 Task: Add the product "Miller LIte American Pilsner Can (24 ox x 3 ct)" to cart from the store "Happy's Liquor & Market".
Action: Mouse moved to (57, 105)
Screenshot: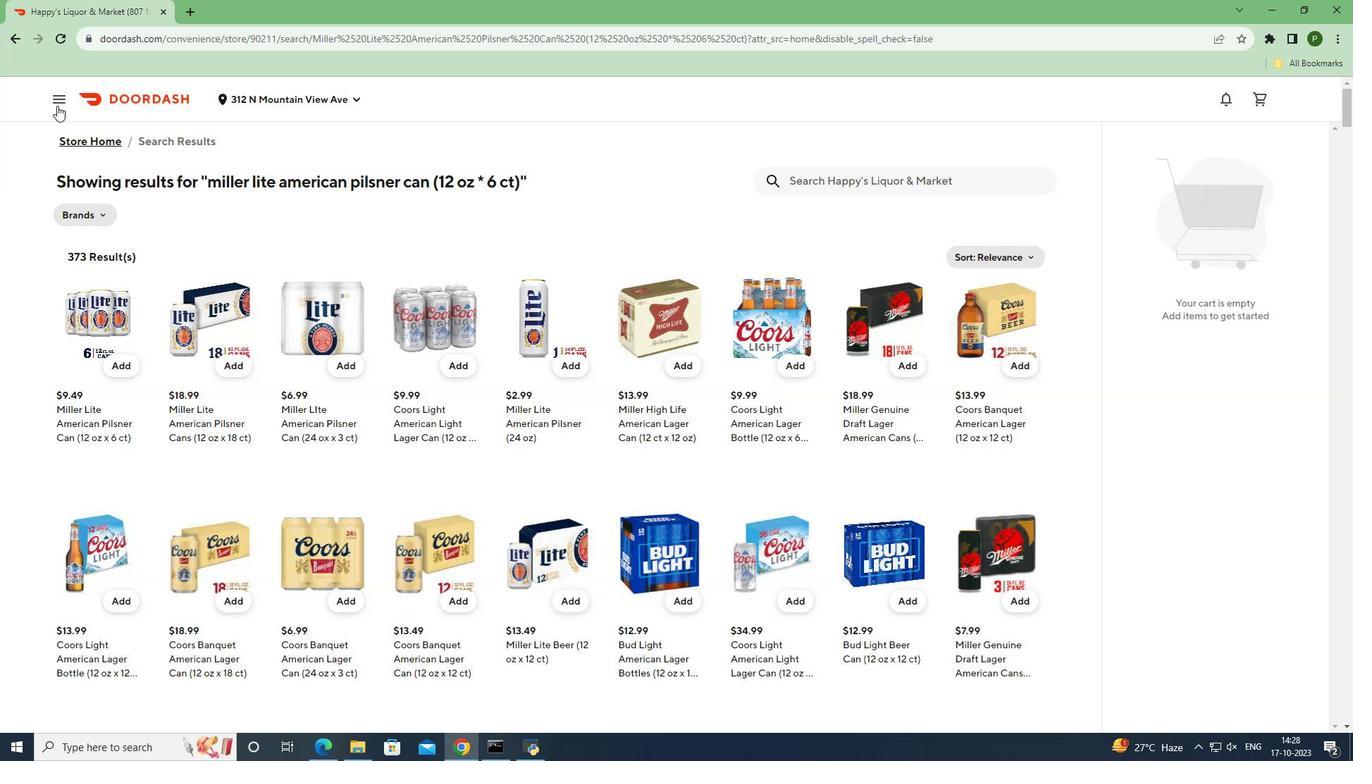 
Action: Mouse pressed left at (57, 105)
Screenshot: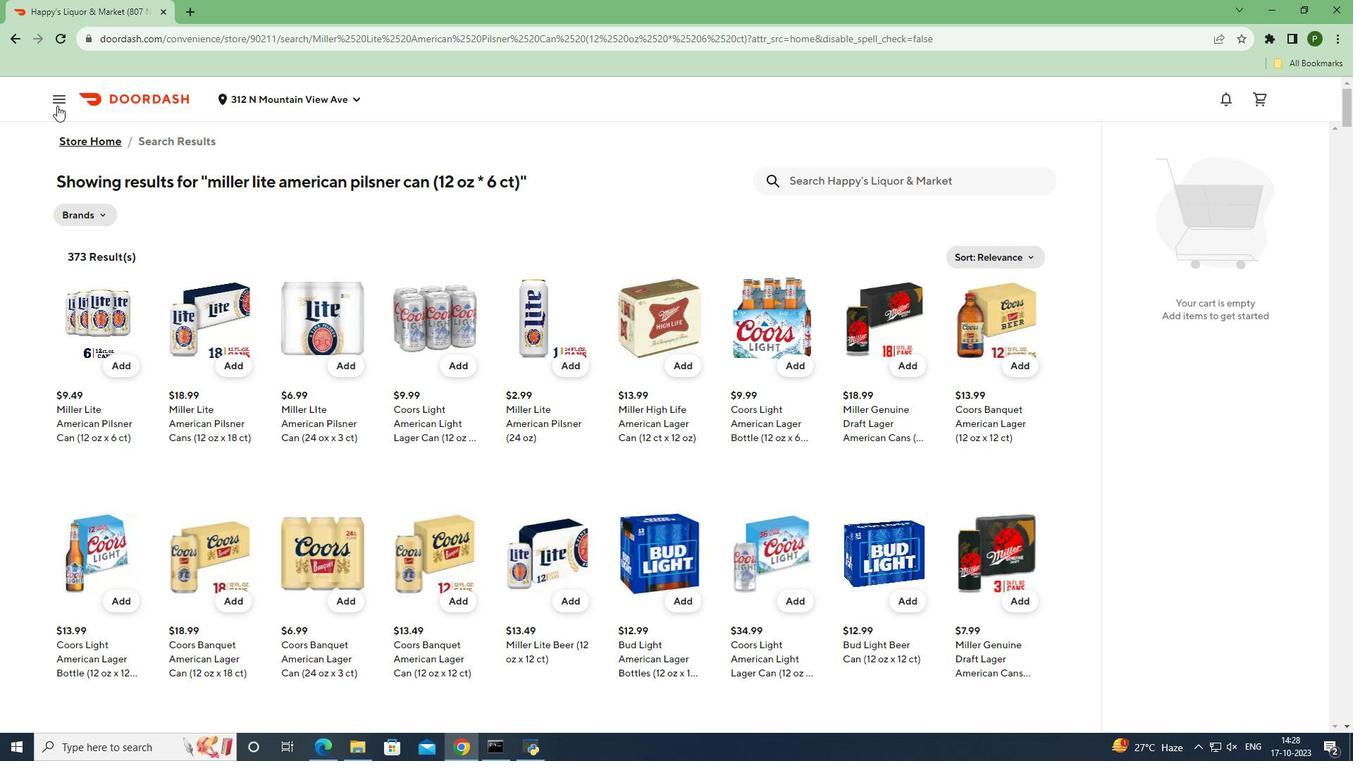
Action: Mouse moved to (57, 203)
Screenshot: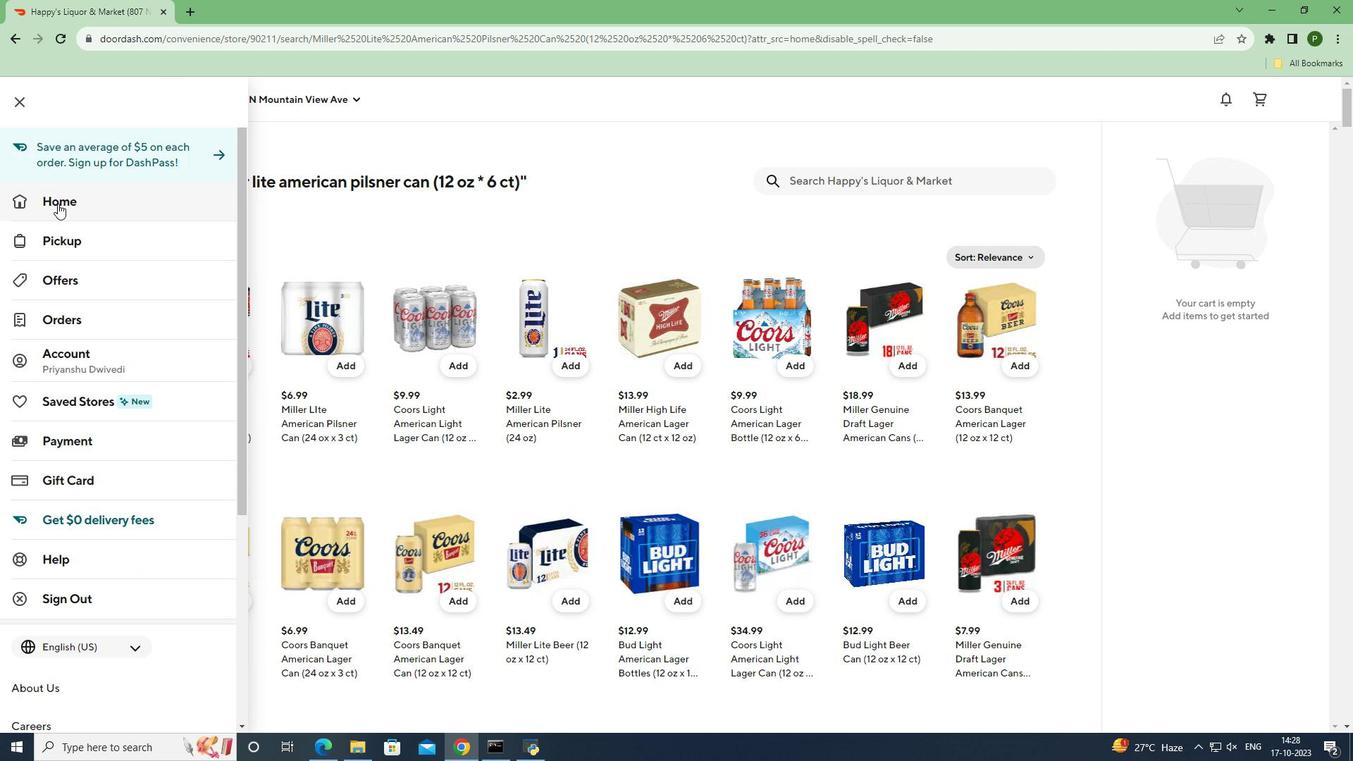 
Action: Mouse pressed left at (57, 203)
Screenshot: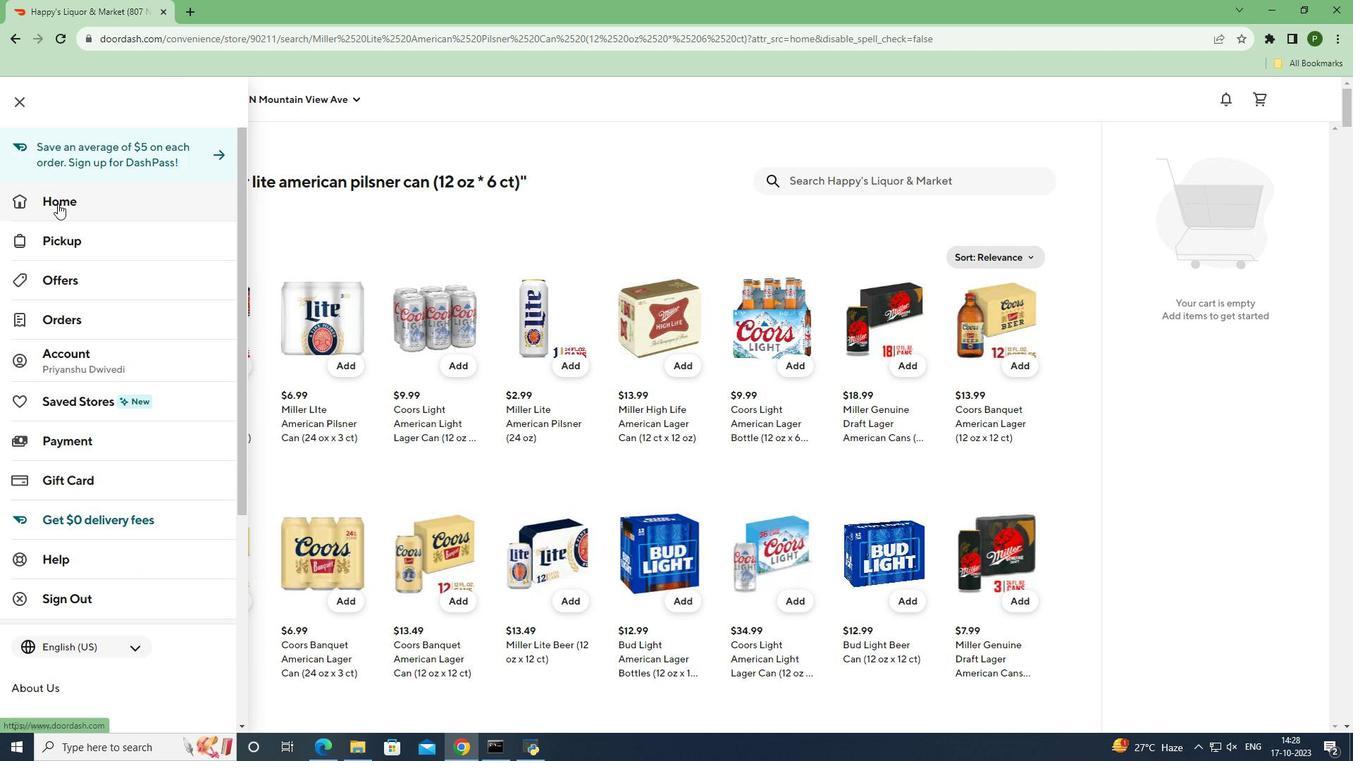 
Action: Mouse moved to (536, 152)
Screenshot: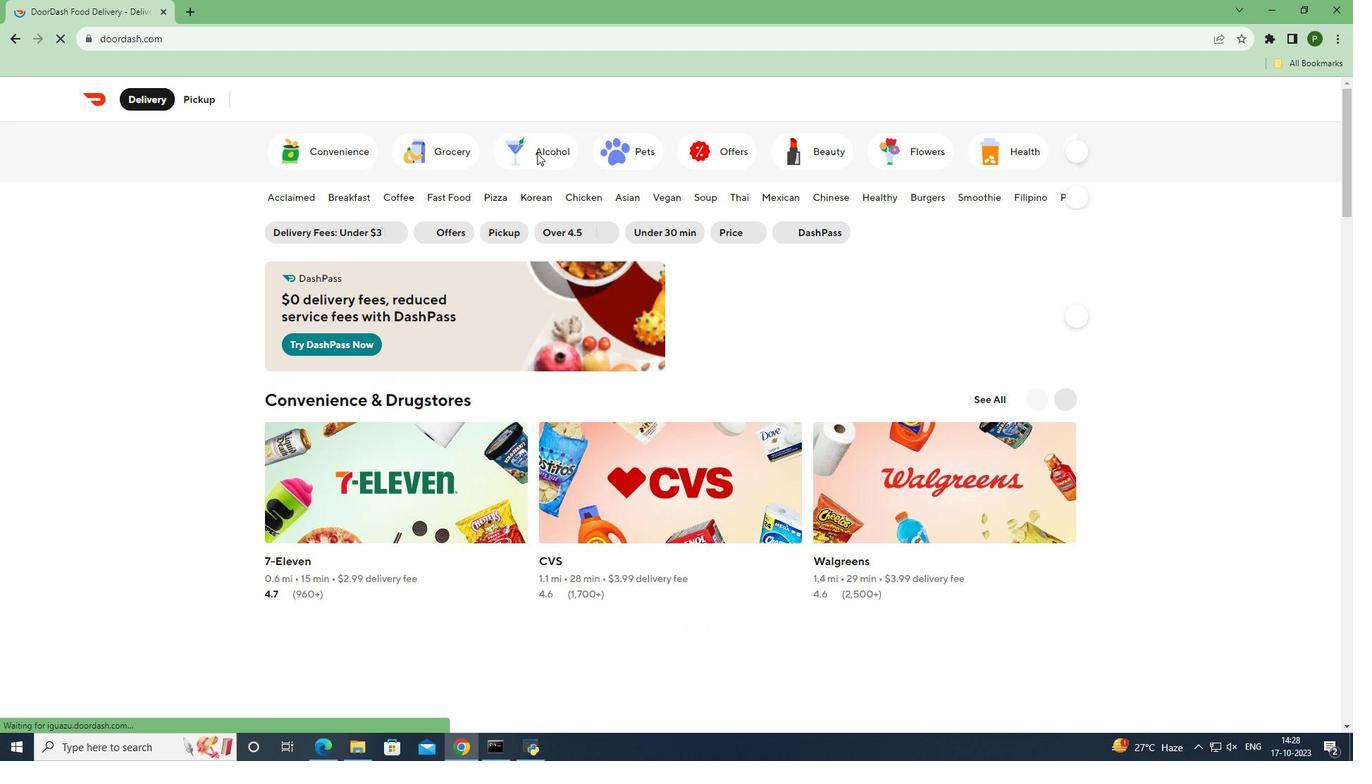 
Action: Mouse pressed left at (536, 152)
Screenshot: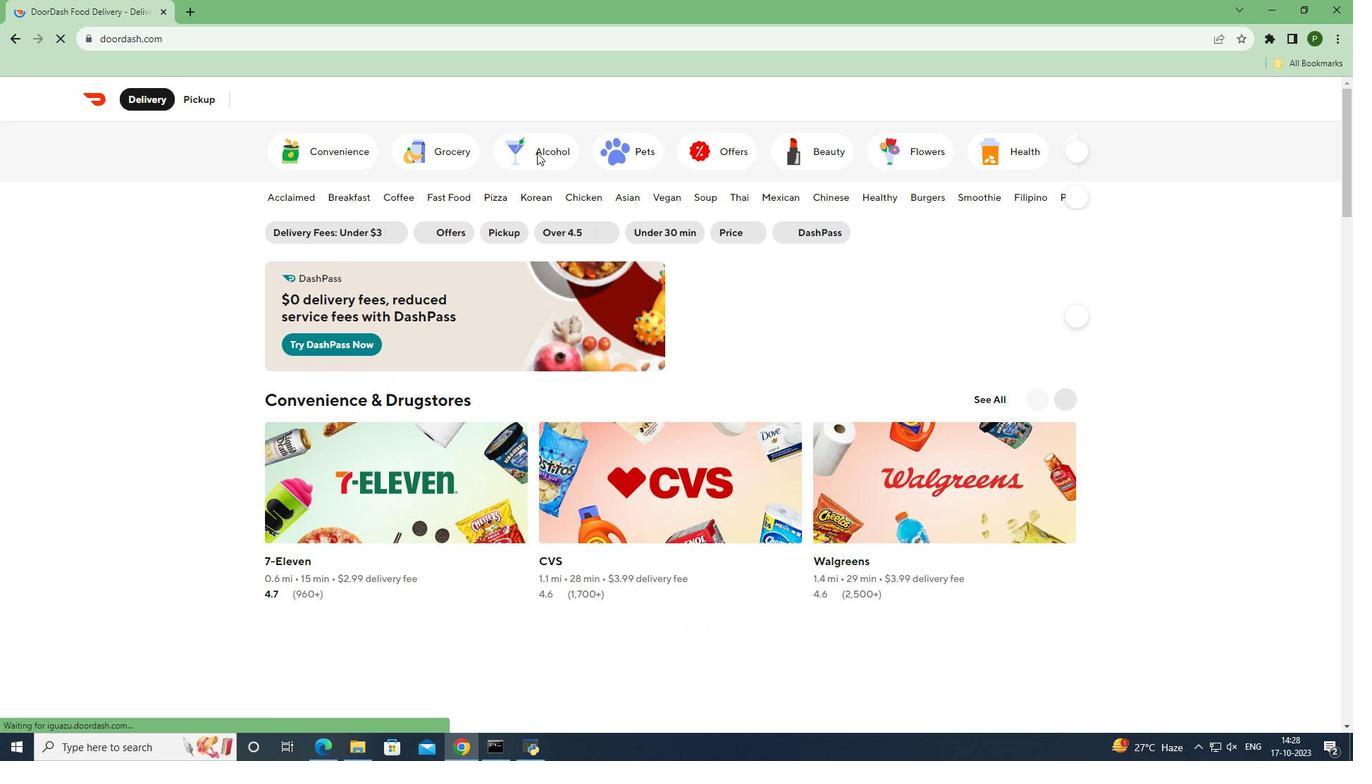 
Action: Mouse moved to (535, 152)
Screenshot: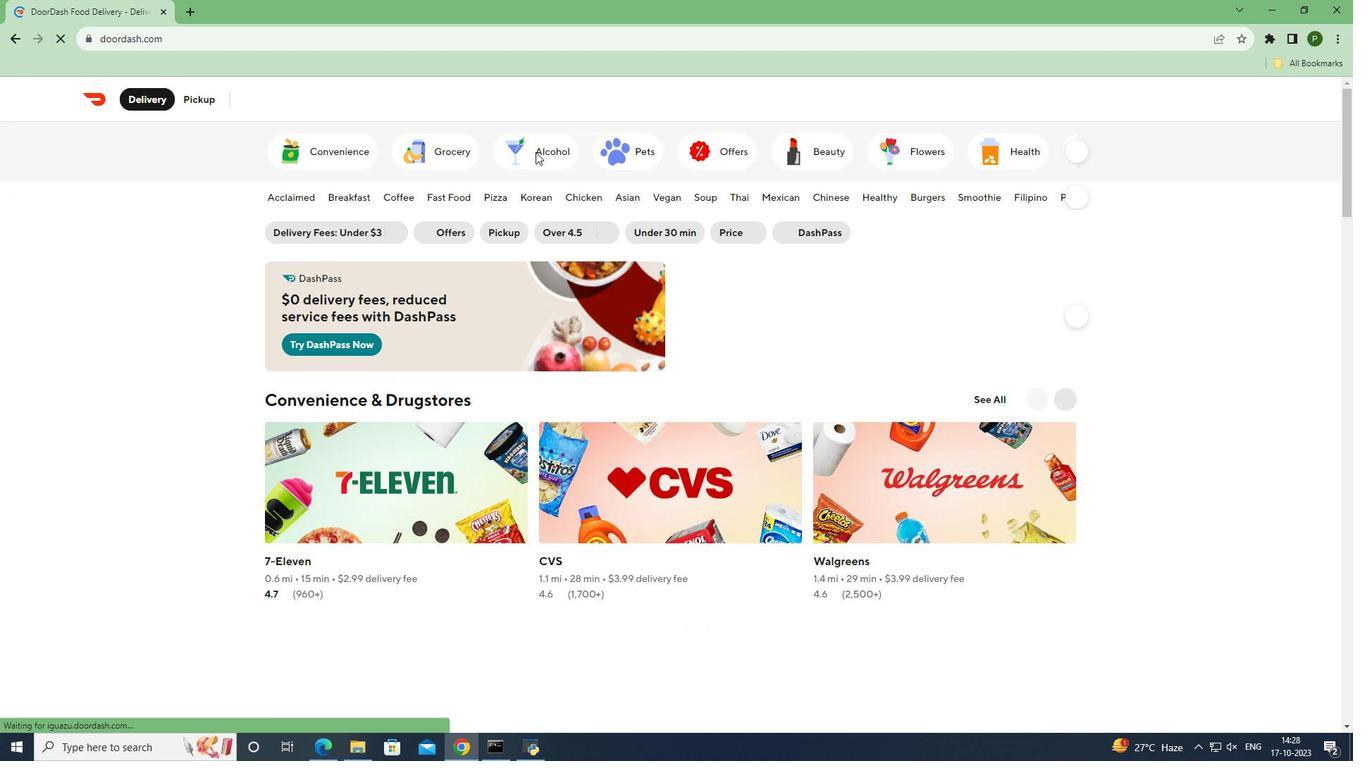 
Action: Mouse pressed left at (535, 152)
Screenshot: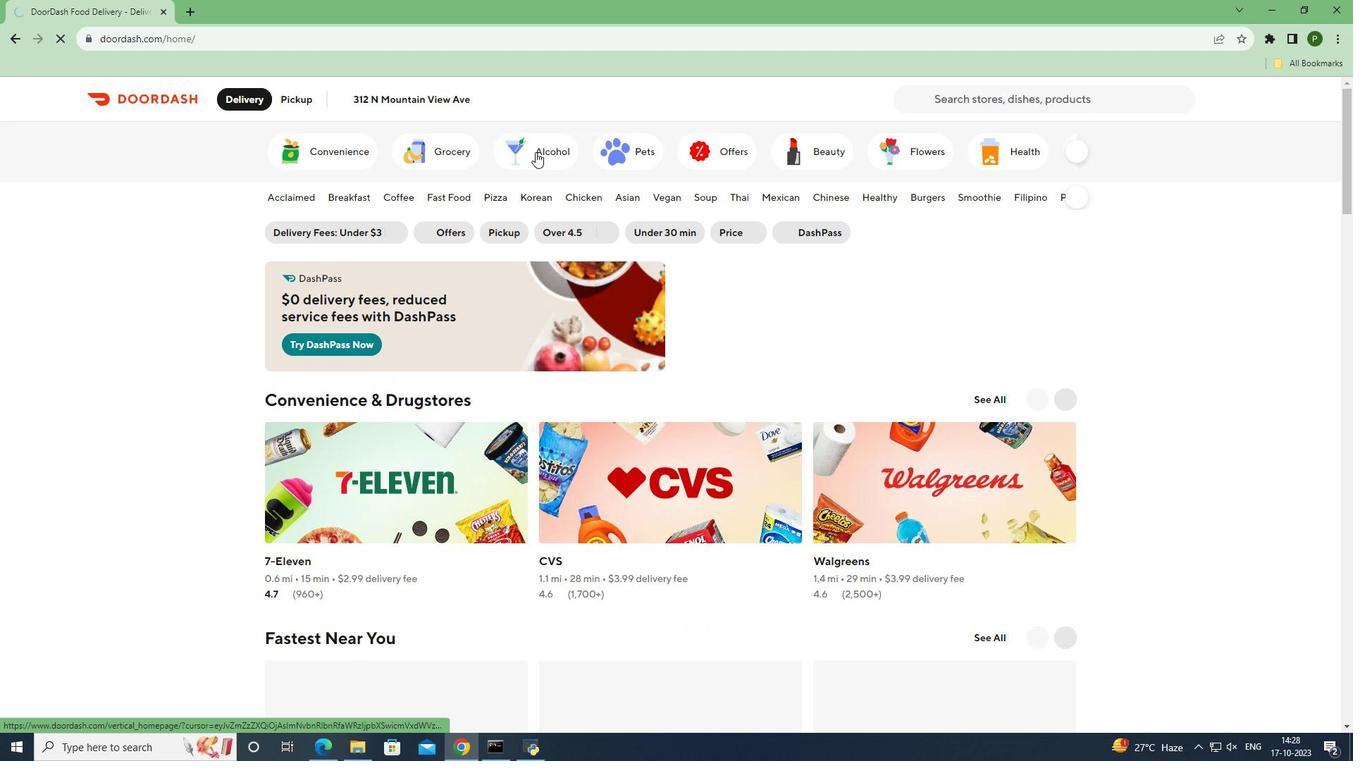 
Action: Mouse moved to (772, 595)
Screenshot: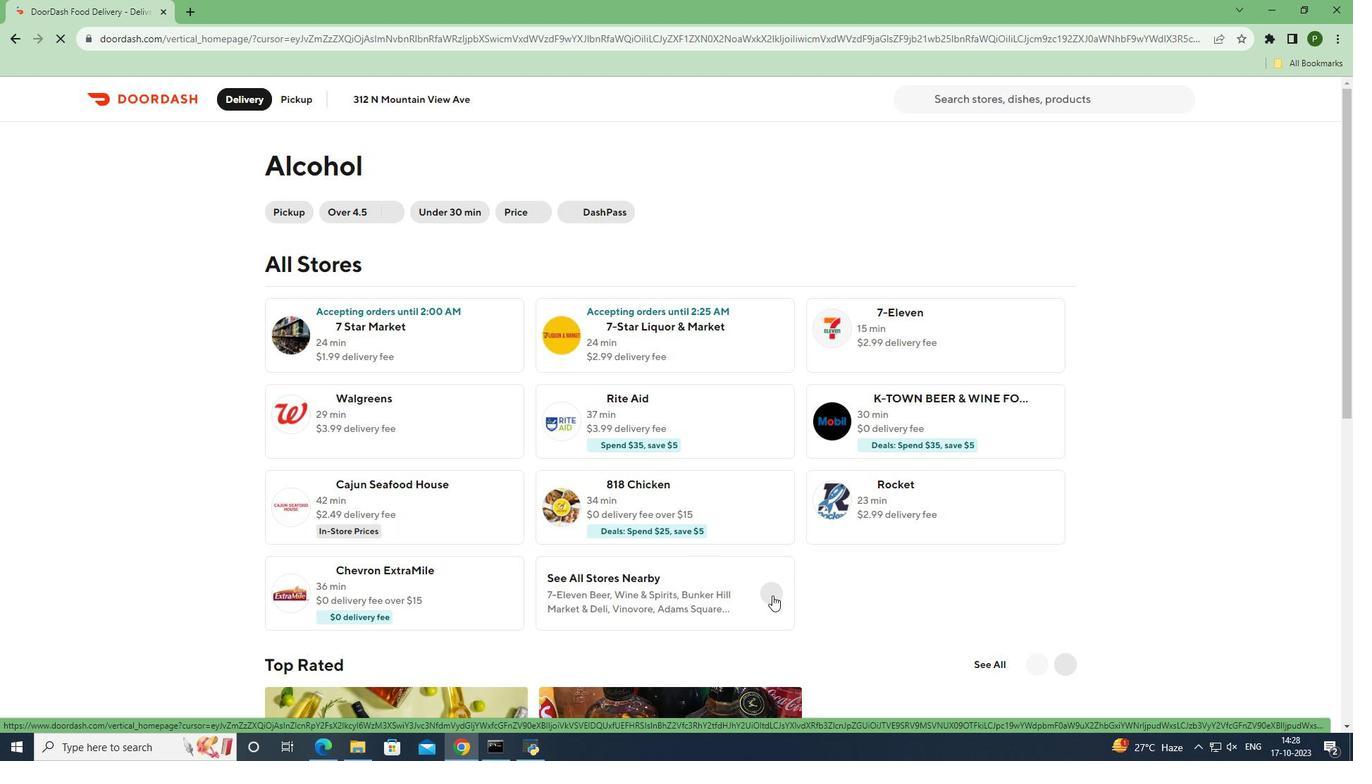 
Action: Mouse pressed left at (772, 595)
Screenshot: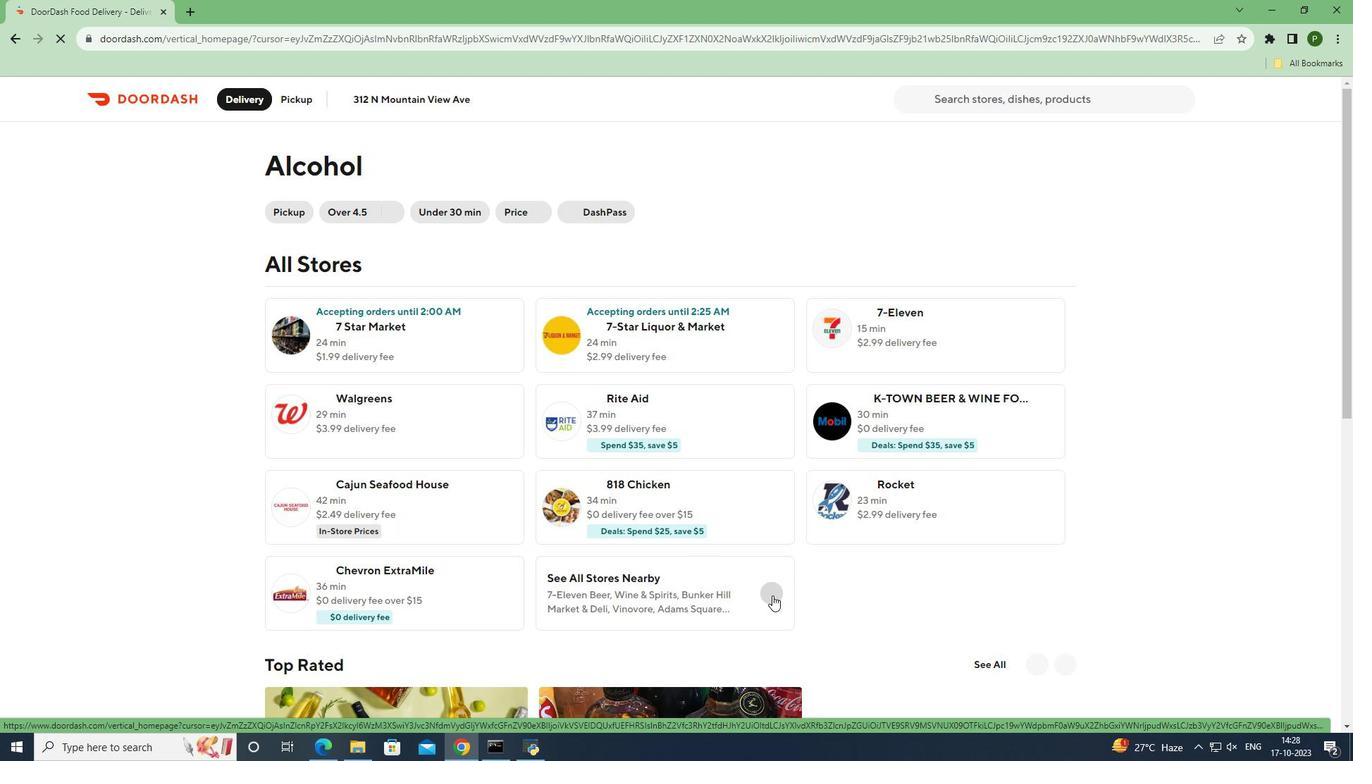 
Action: Mouse moved to (766, 592)
Screenshot: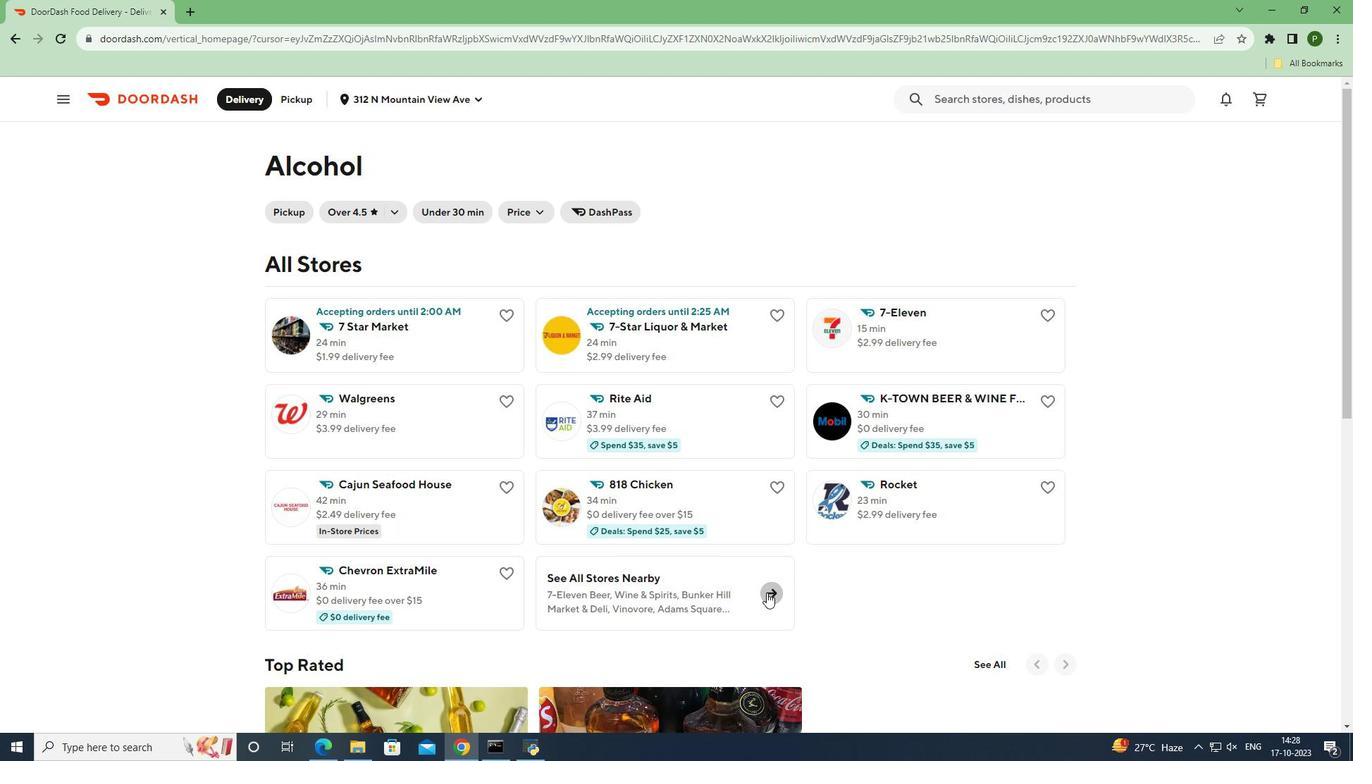 
Action: Mouse pressed left at (766, 592)
Screenshot: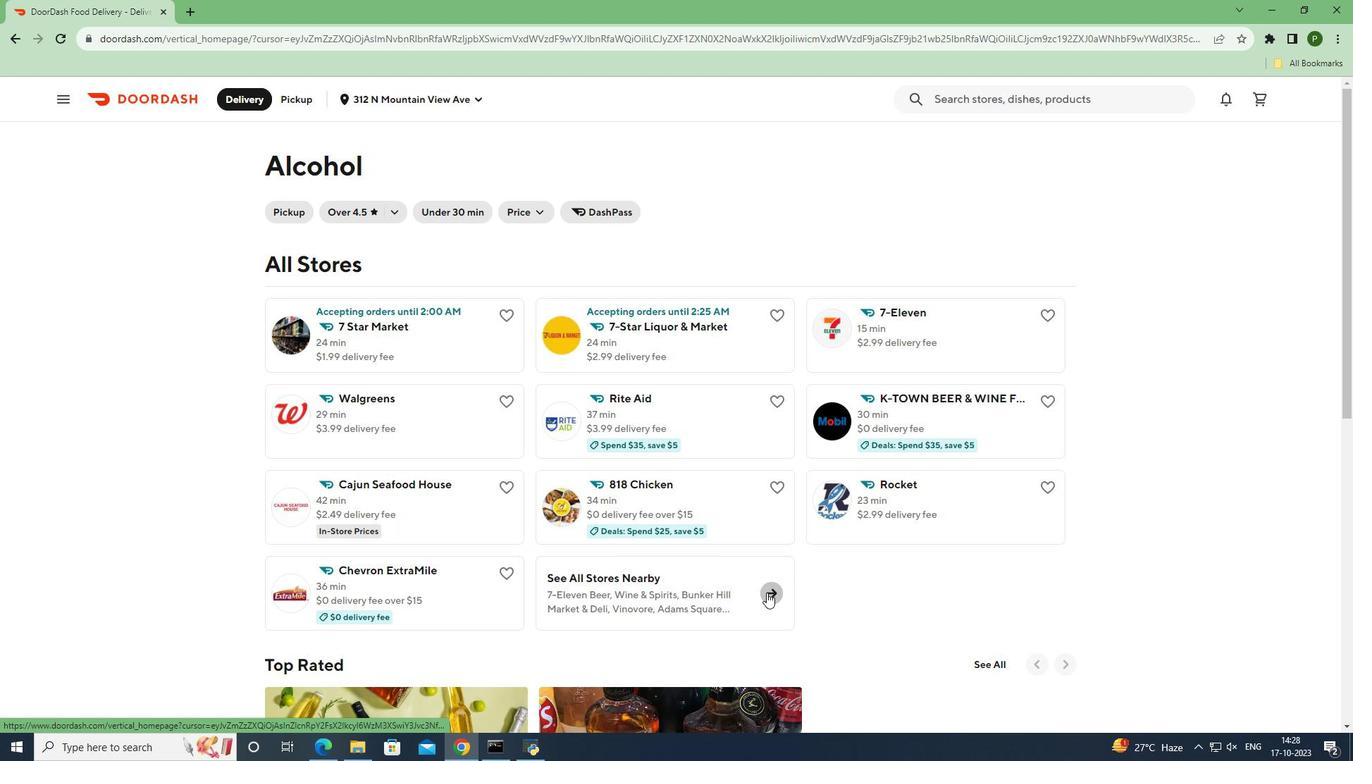 
Action: Mouse moved to (640, 618)
Screenshot: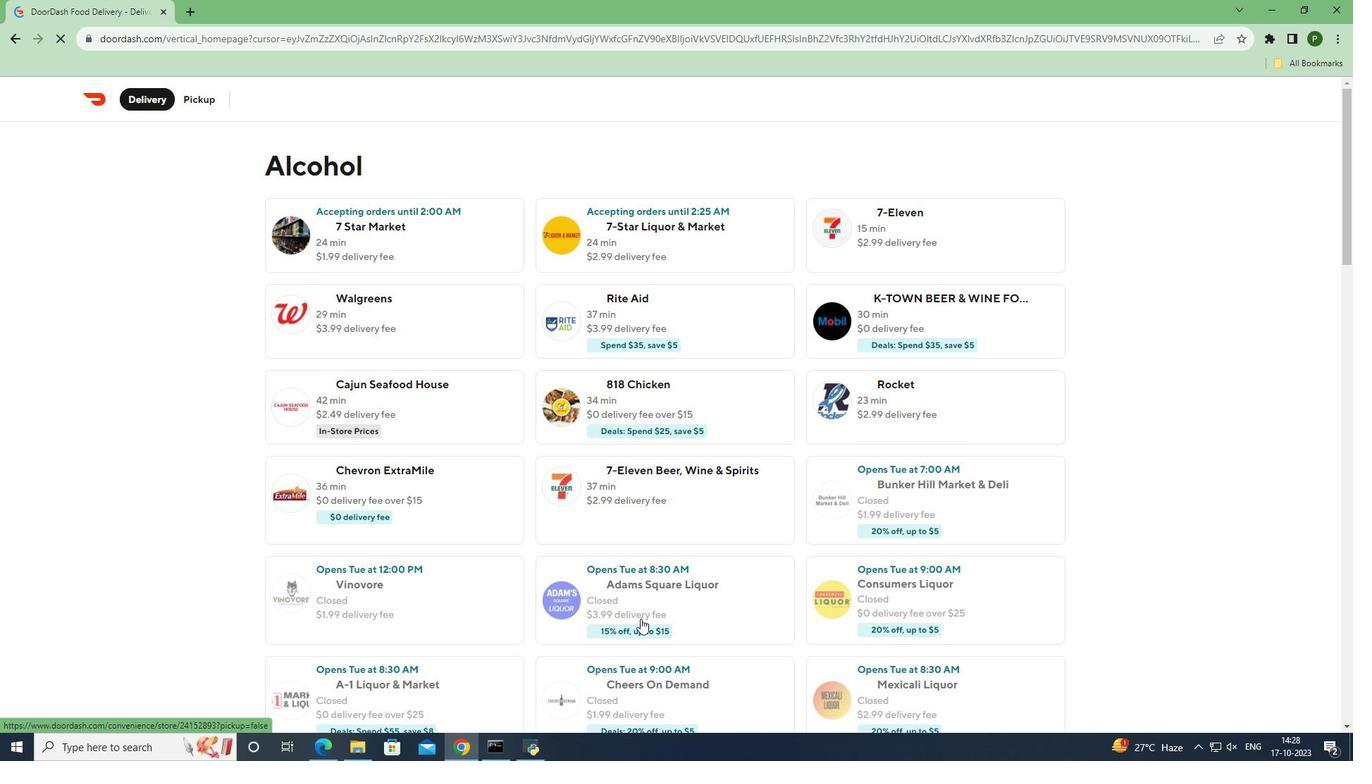 
Action: Mouse scrolled (640, 618) with delta (0, 0)
Screenshot: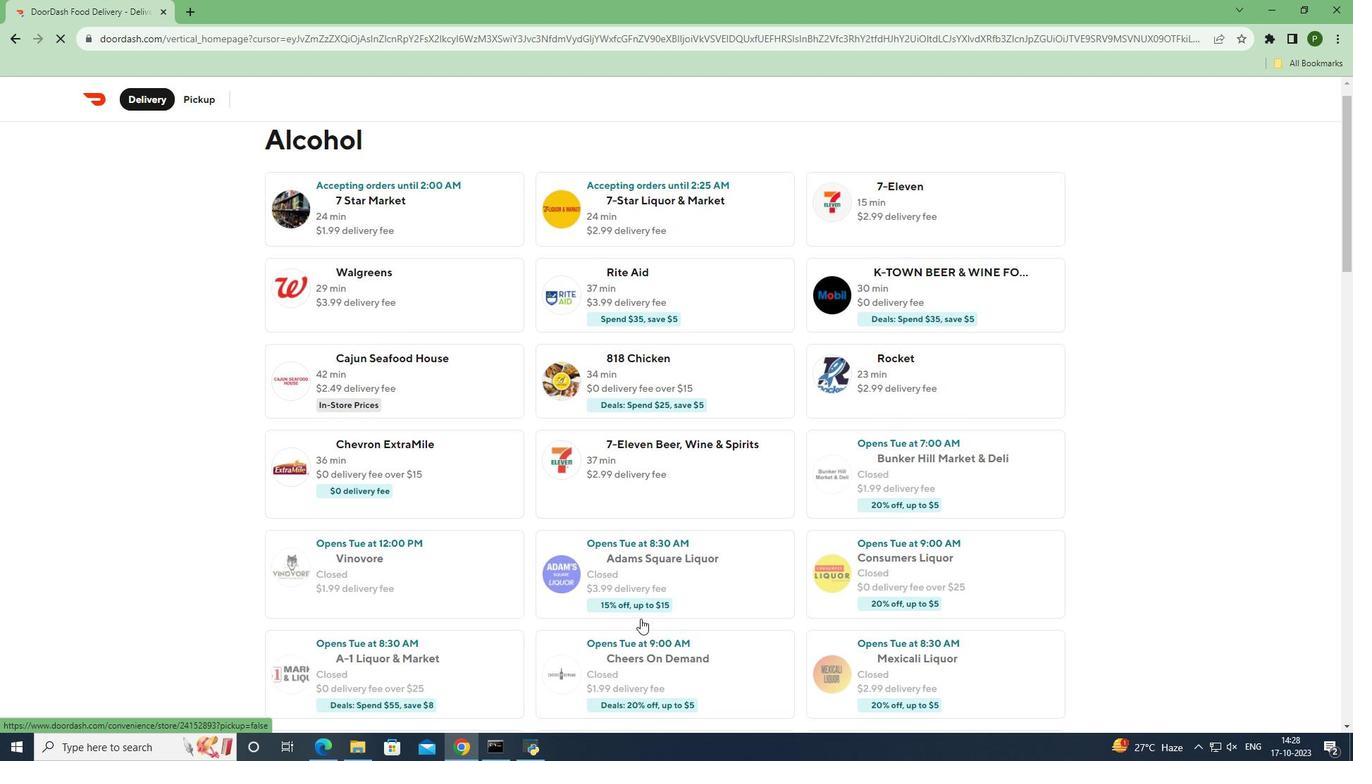 
Action: Mouse scrolled (640, 618) with delta (0, 0)
Screenshot: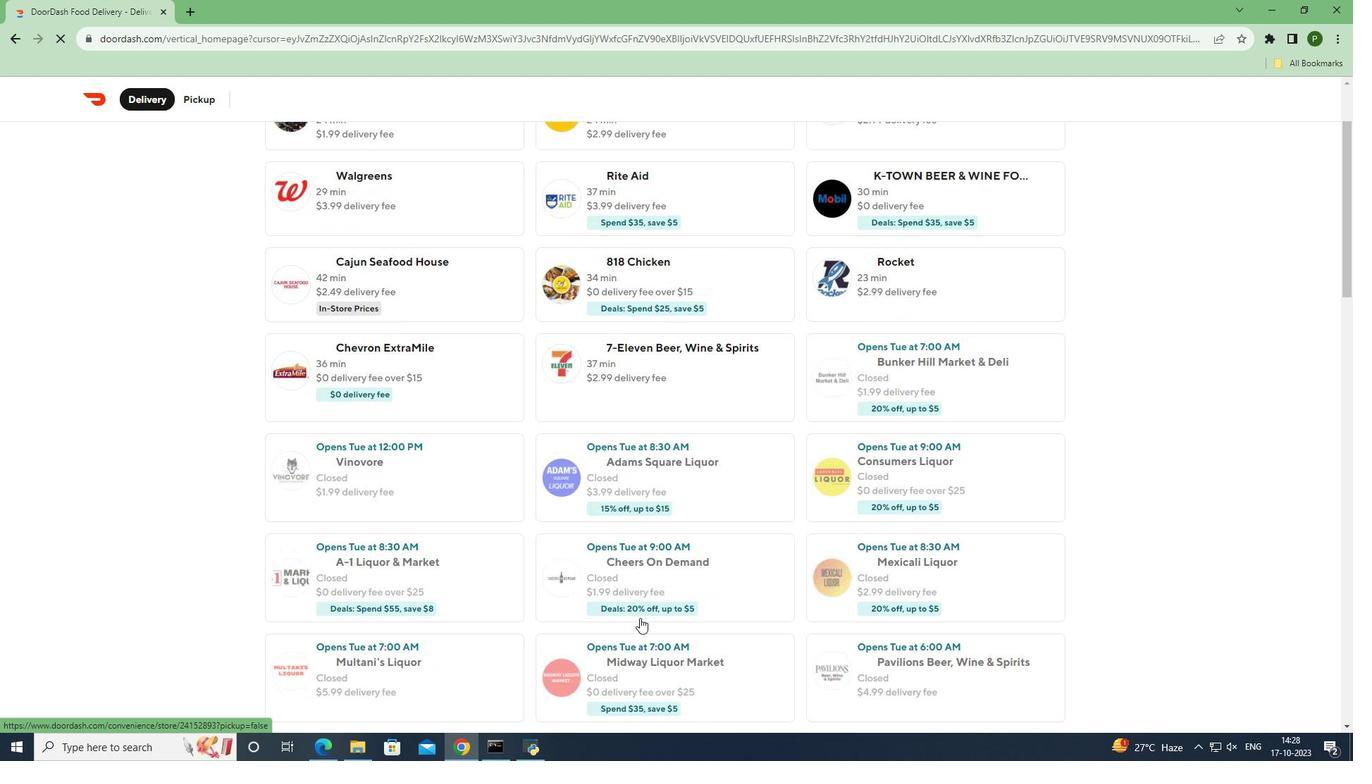 
Action: Mouse scrolled (640, 618) with delta (0, 0)
Screenshot: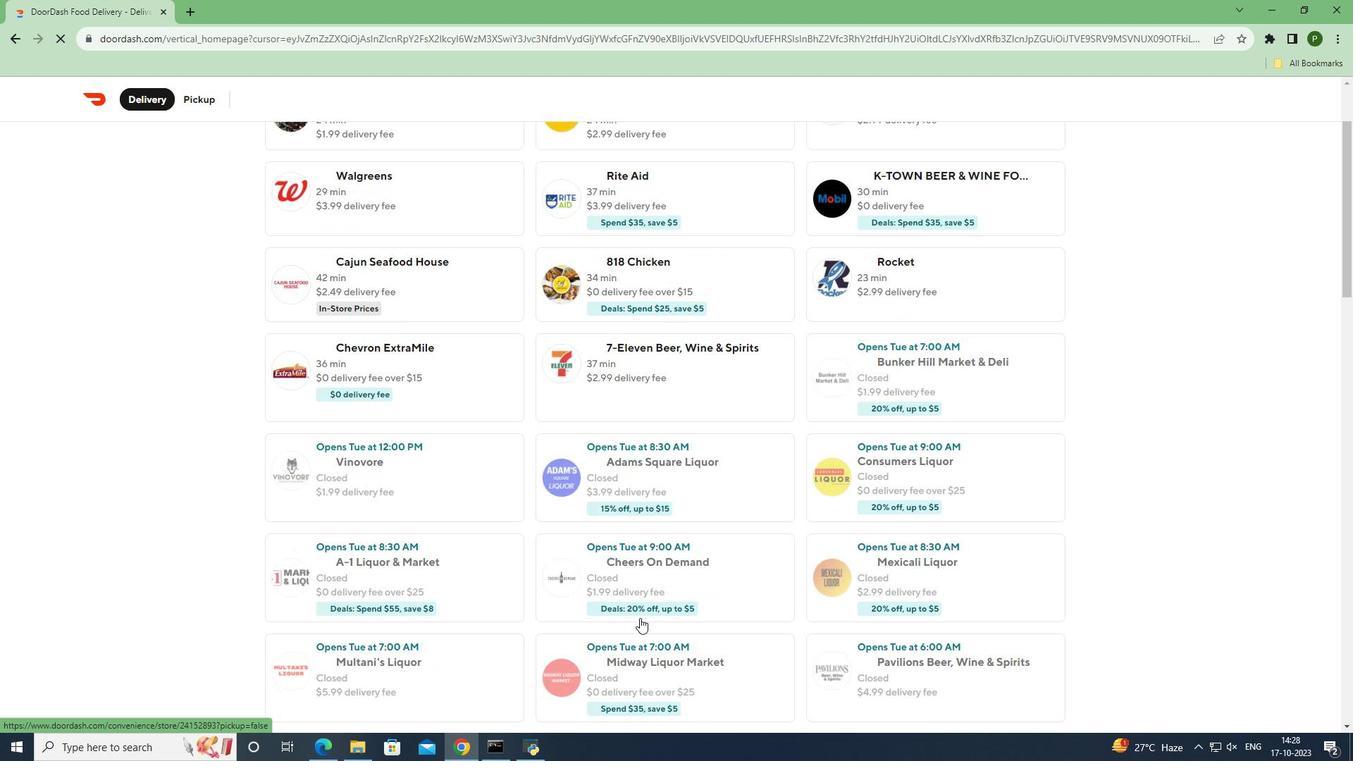 
Action: Mouse scrolled (640, 618) with delta (0, 0)
Screenshot: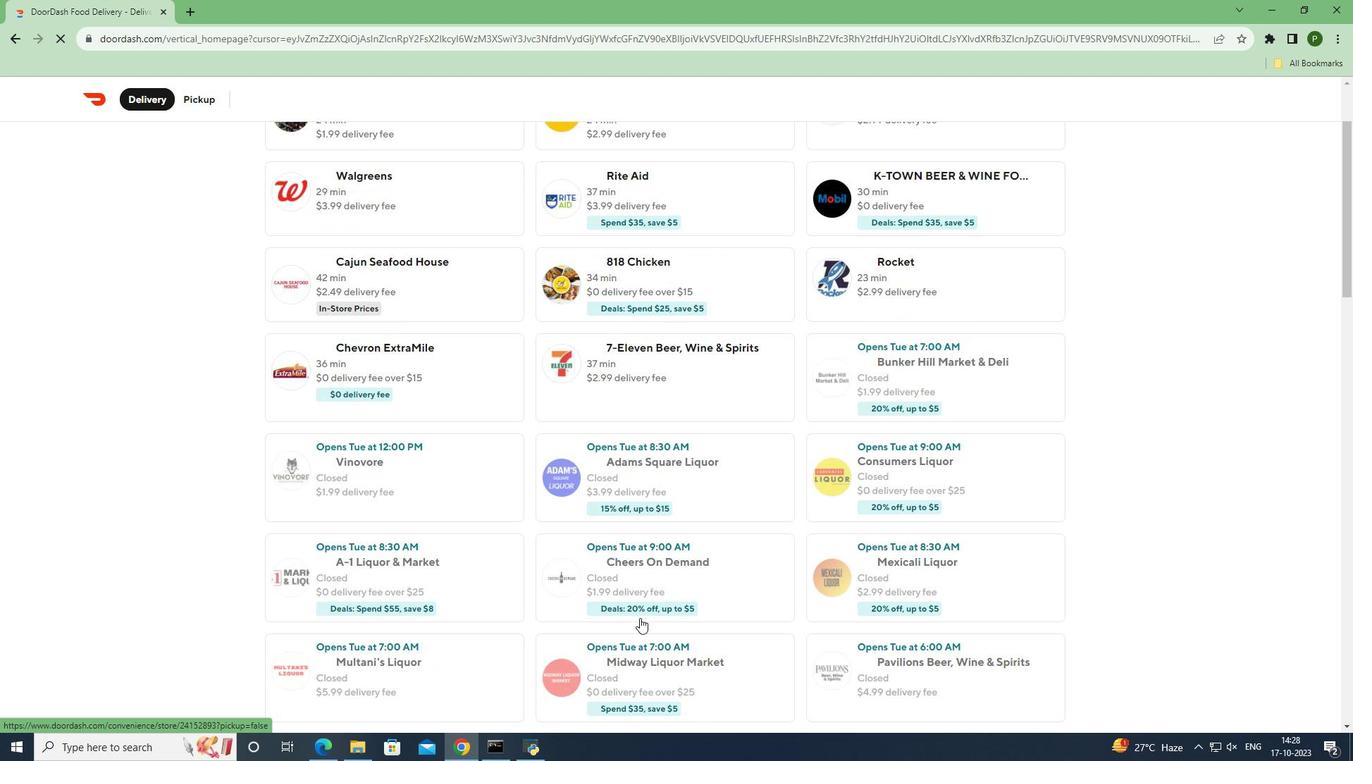 
Action: Mouse moved to (639, 618)
Screenshot: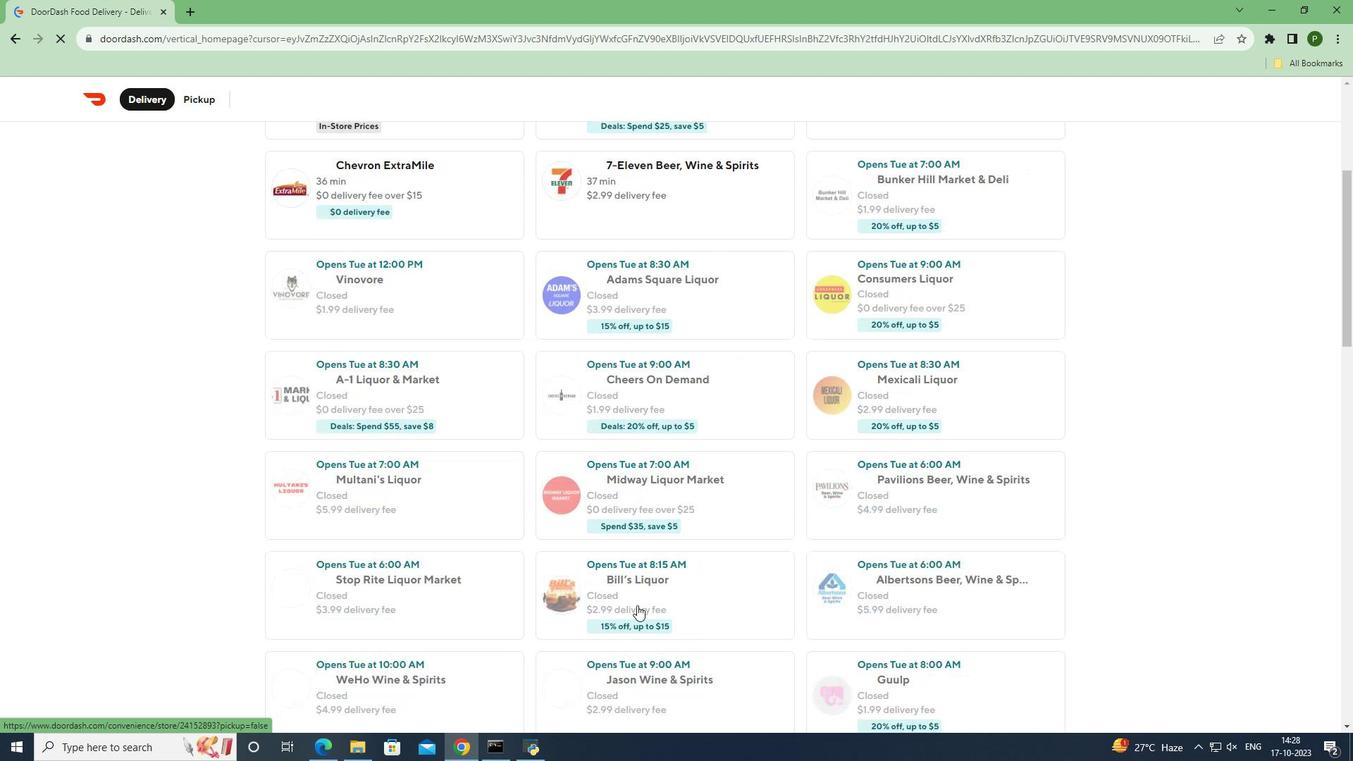 
Action: Mouse scrolled (639, 617) with delta (0, 0)
Screenshot: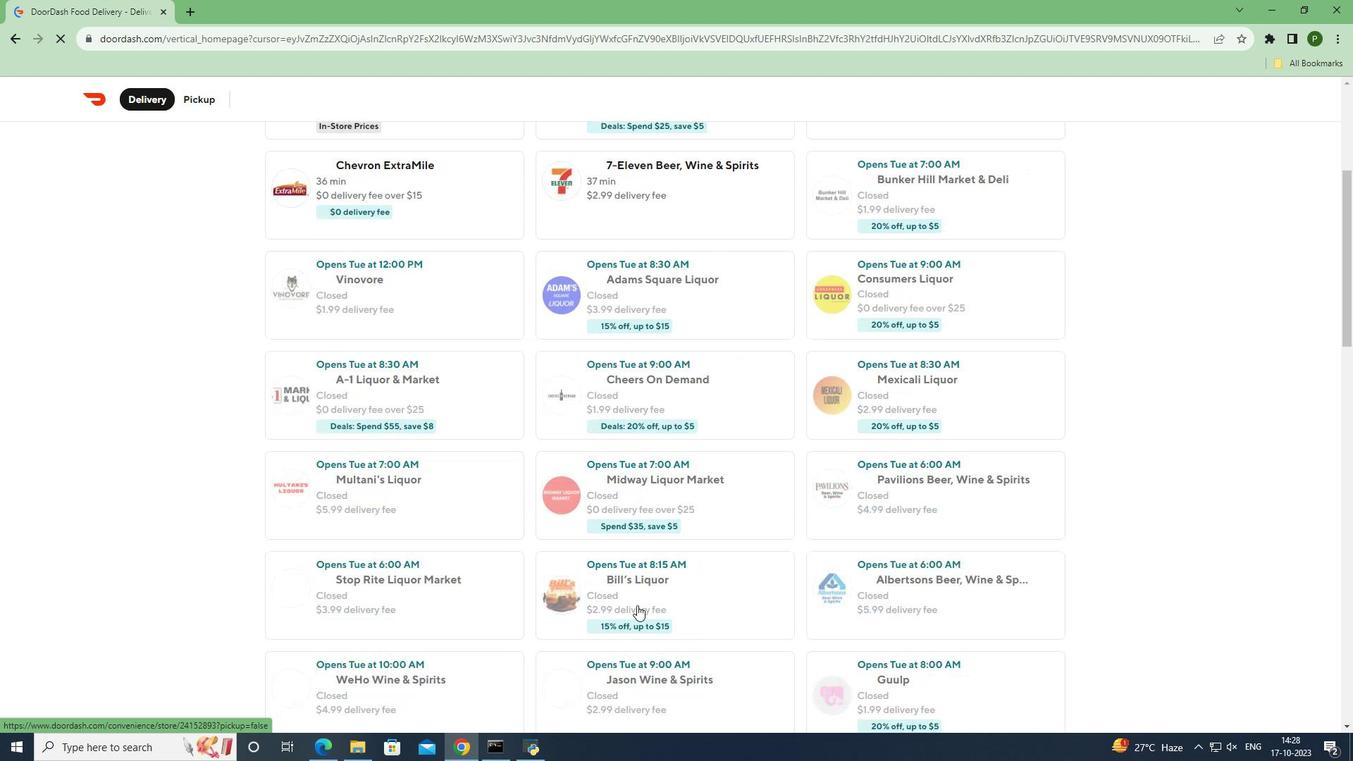 
Action: Mouse moved to (619, 648)
Screenshot: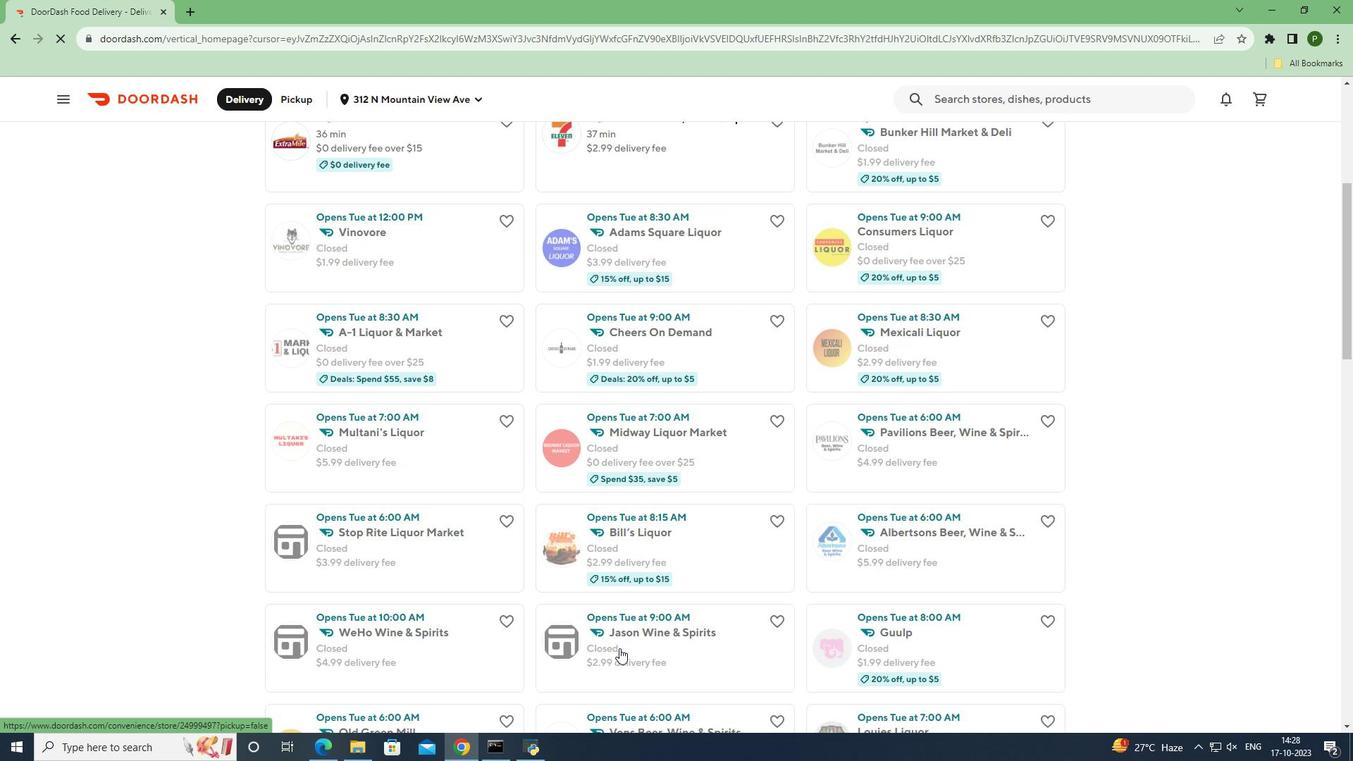 
Action: Mouse scrolled (619, 647) with delta (0, 0)
Screenshot: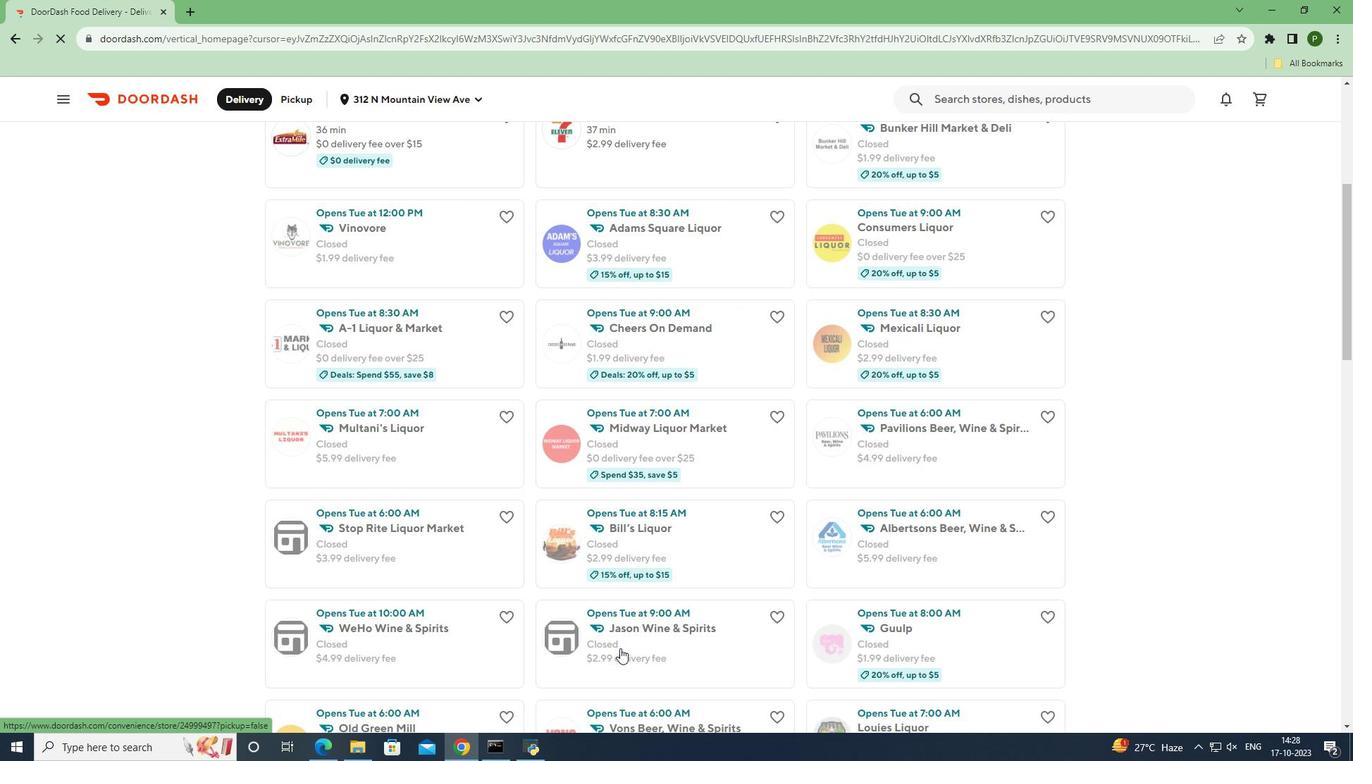 
Action: Mouse scrolled (619, 647) with delta (0, 0)
Screenshot: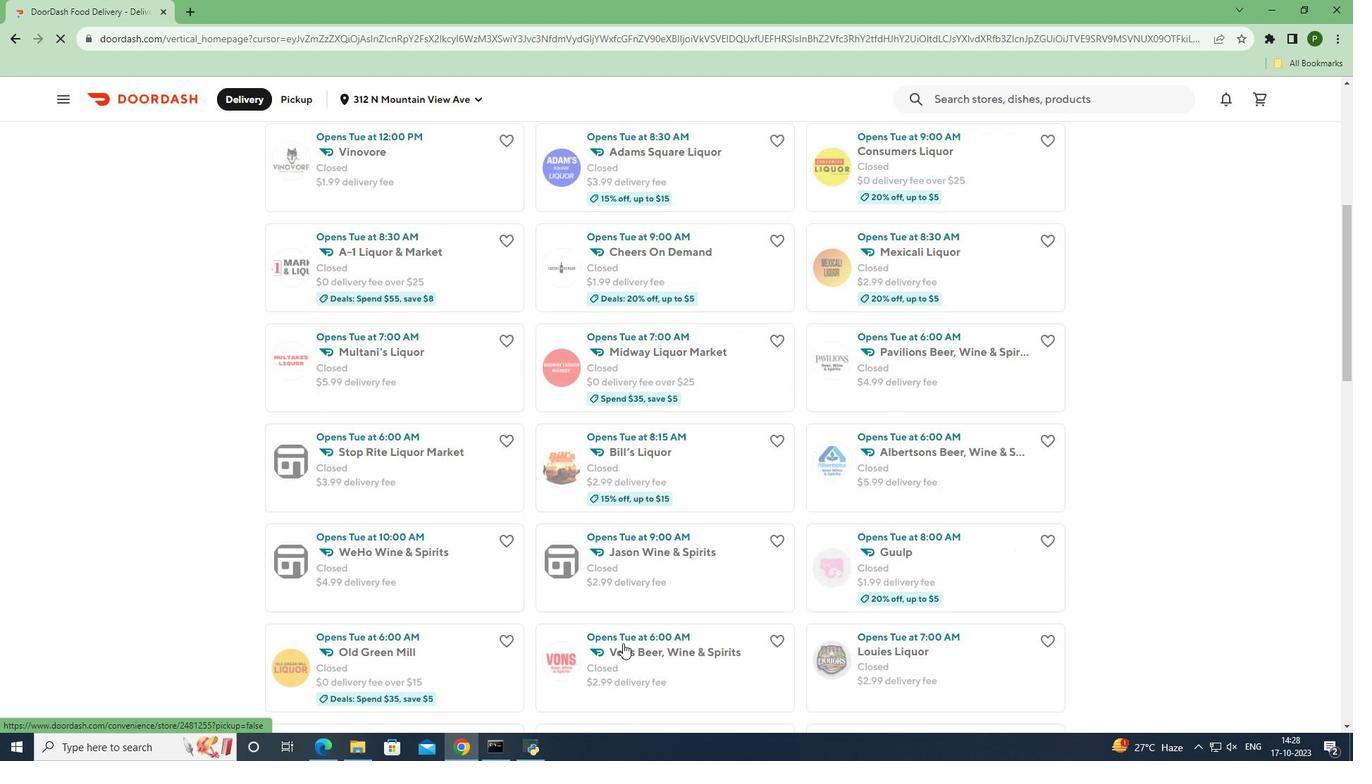 
Action: Mouse moved to (622, 647)
Screenshot: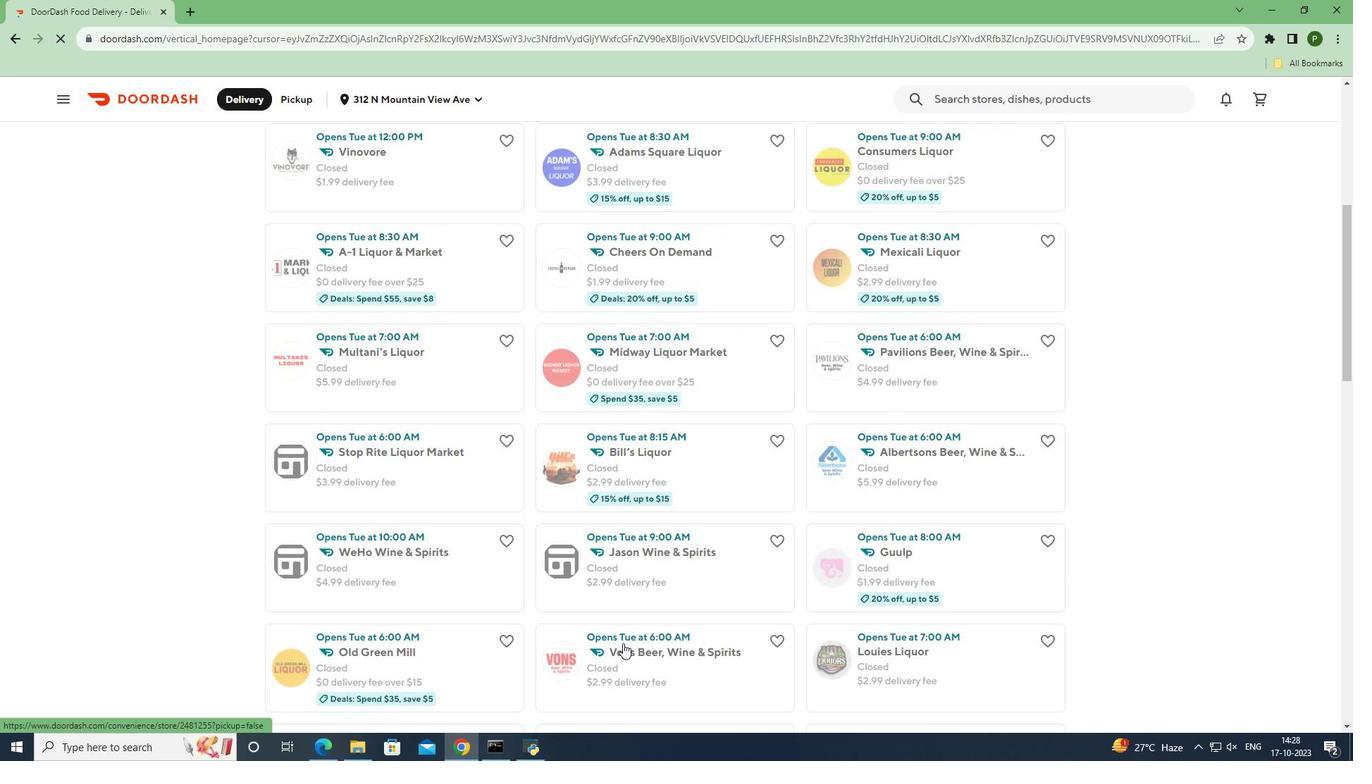 
Action: Mouse scrolled (622, 646) with delta (0, 0)
Screenshot: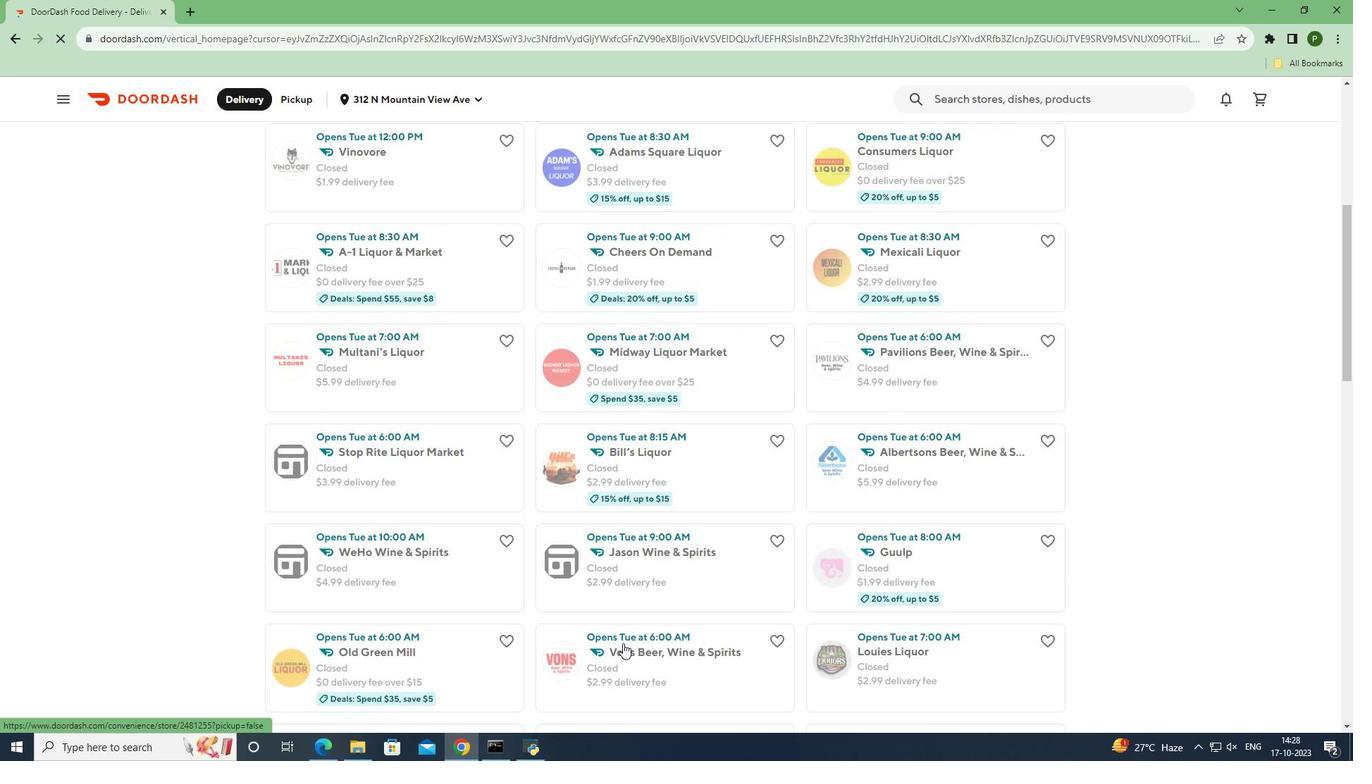 
Action: Mouse moved to (623, 625)
Screenshot: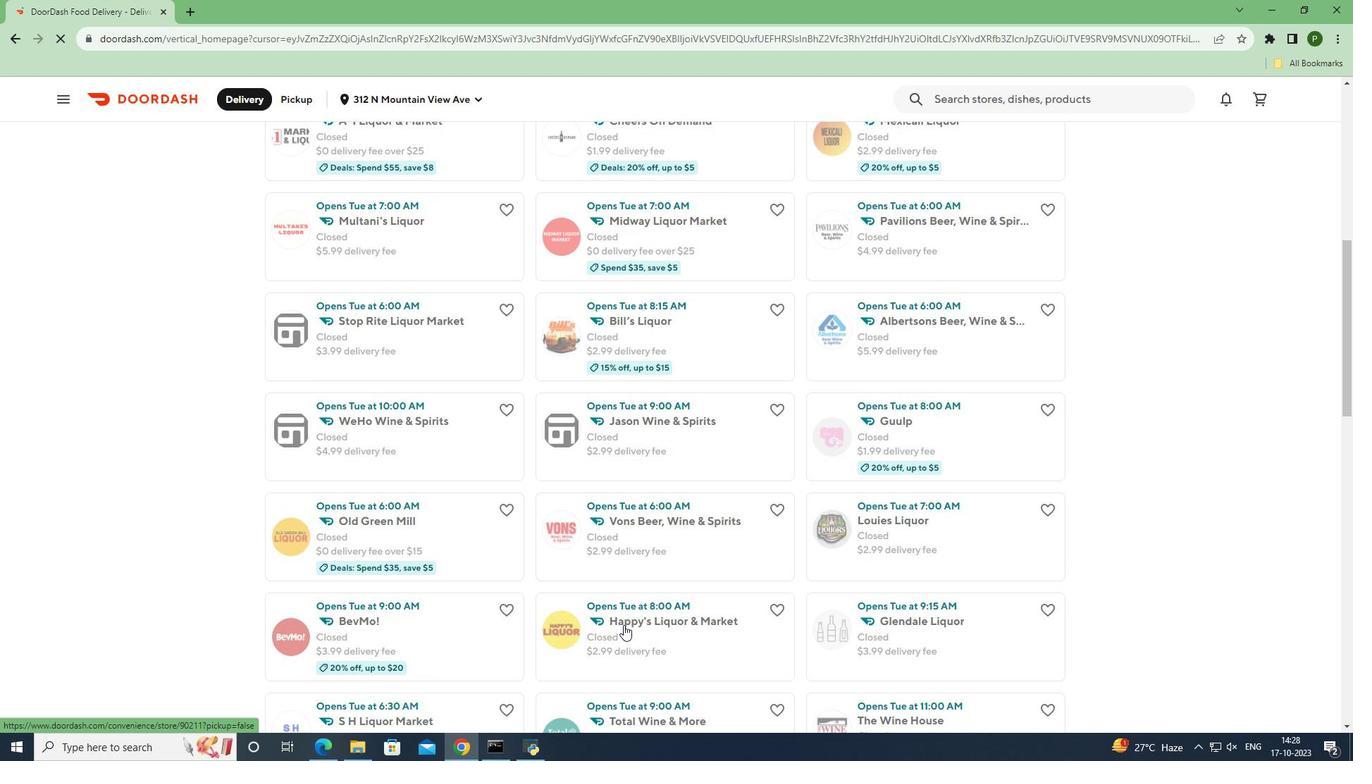 
Action: Mouse pressed left at (623, 625)
Screenshot: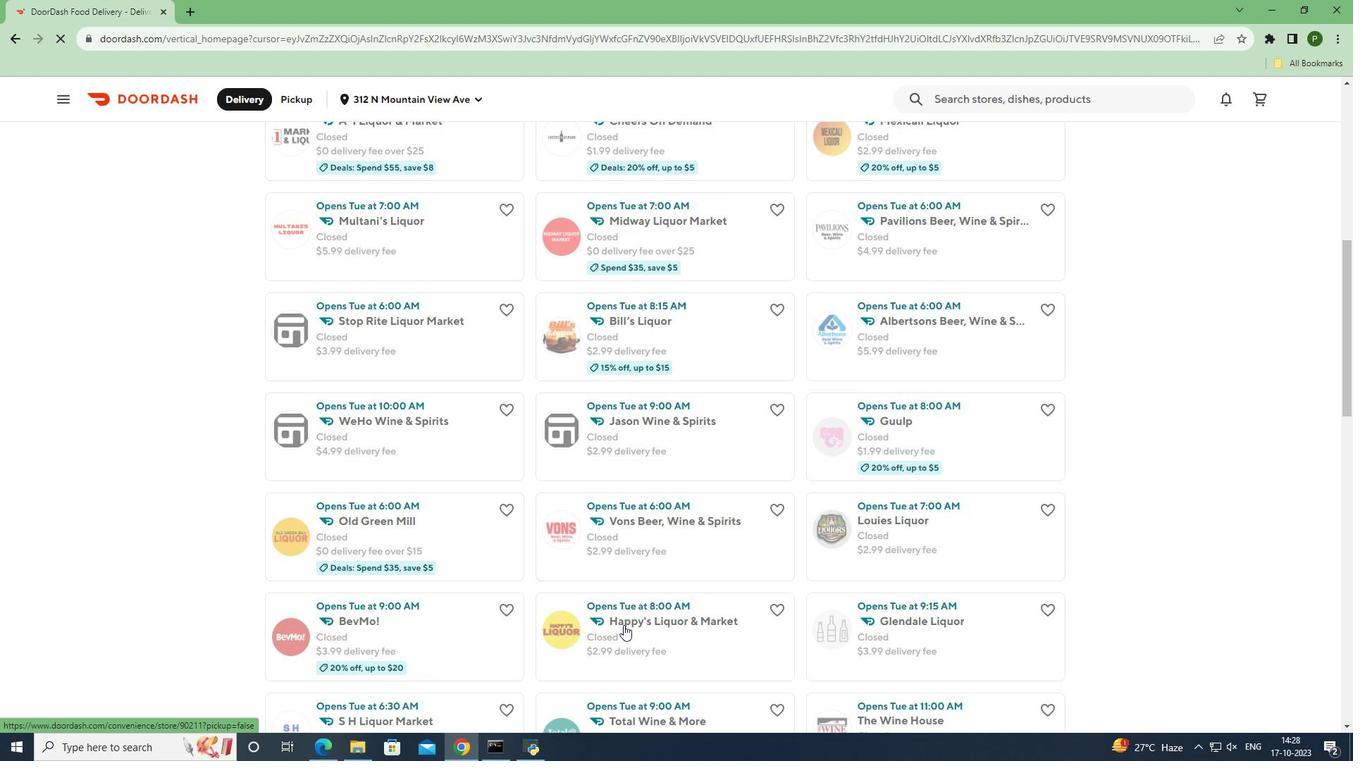 
Action: Mouse moved to (898, 227)
Screenshot: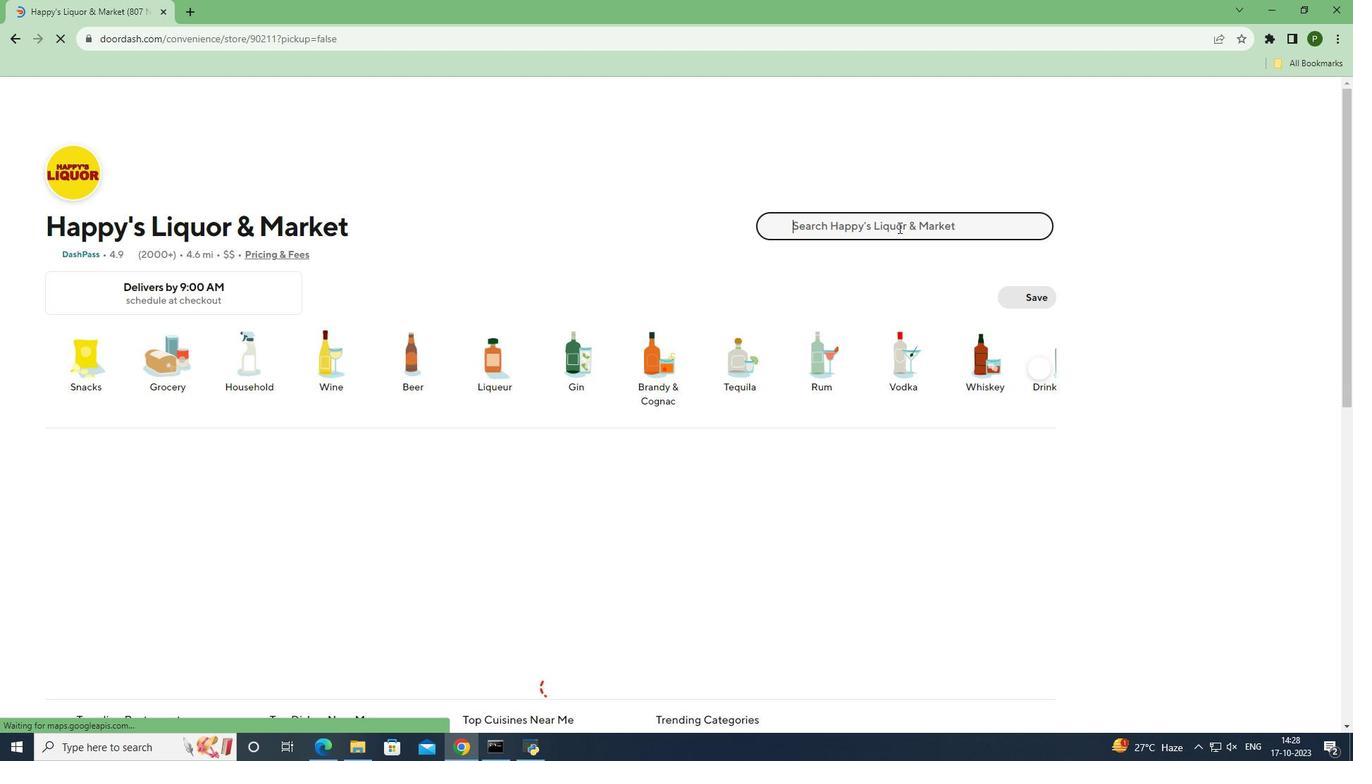 
Action: Mouse pressed left at (898, 227)
Screenshot: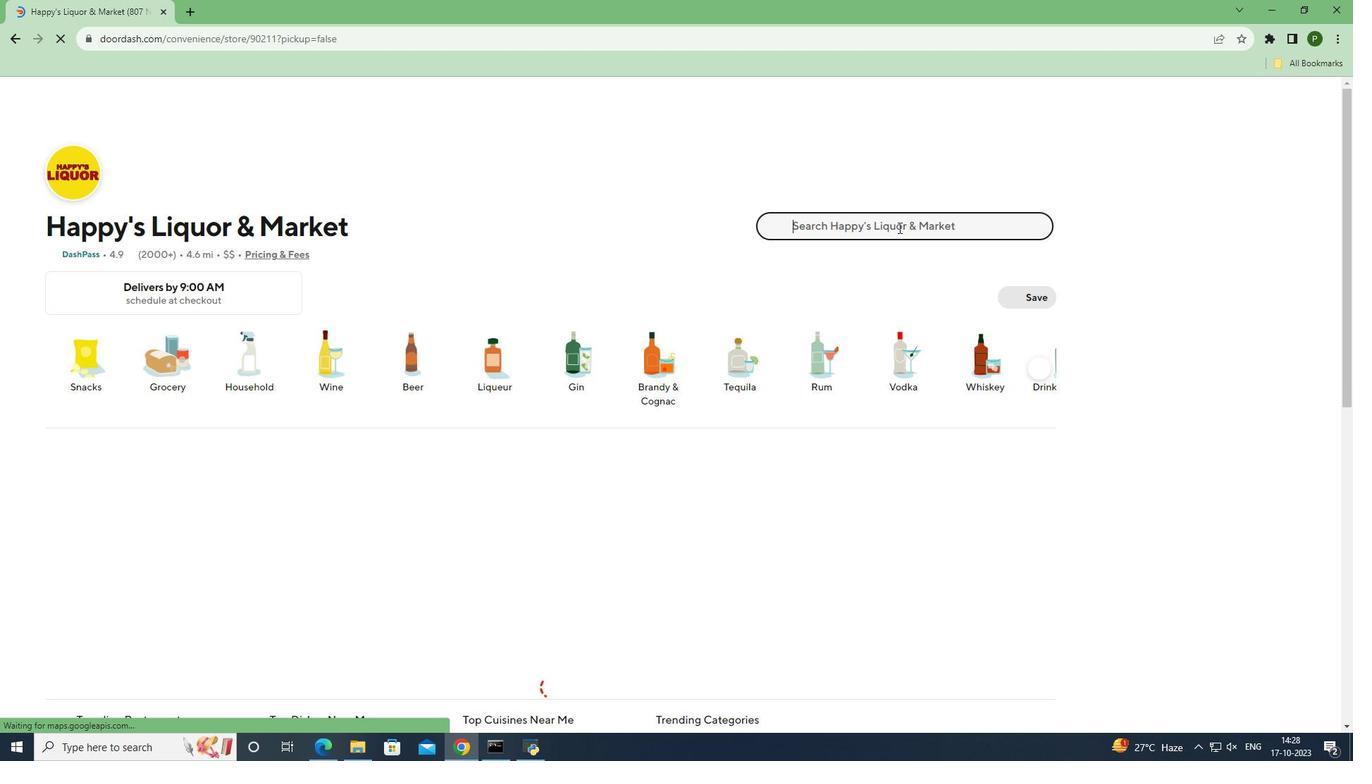 
Action: Mouse moved to (897, 227)
Screenshot: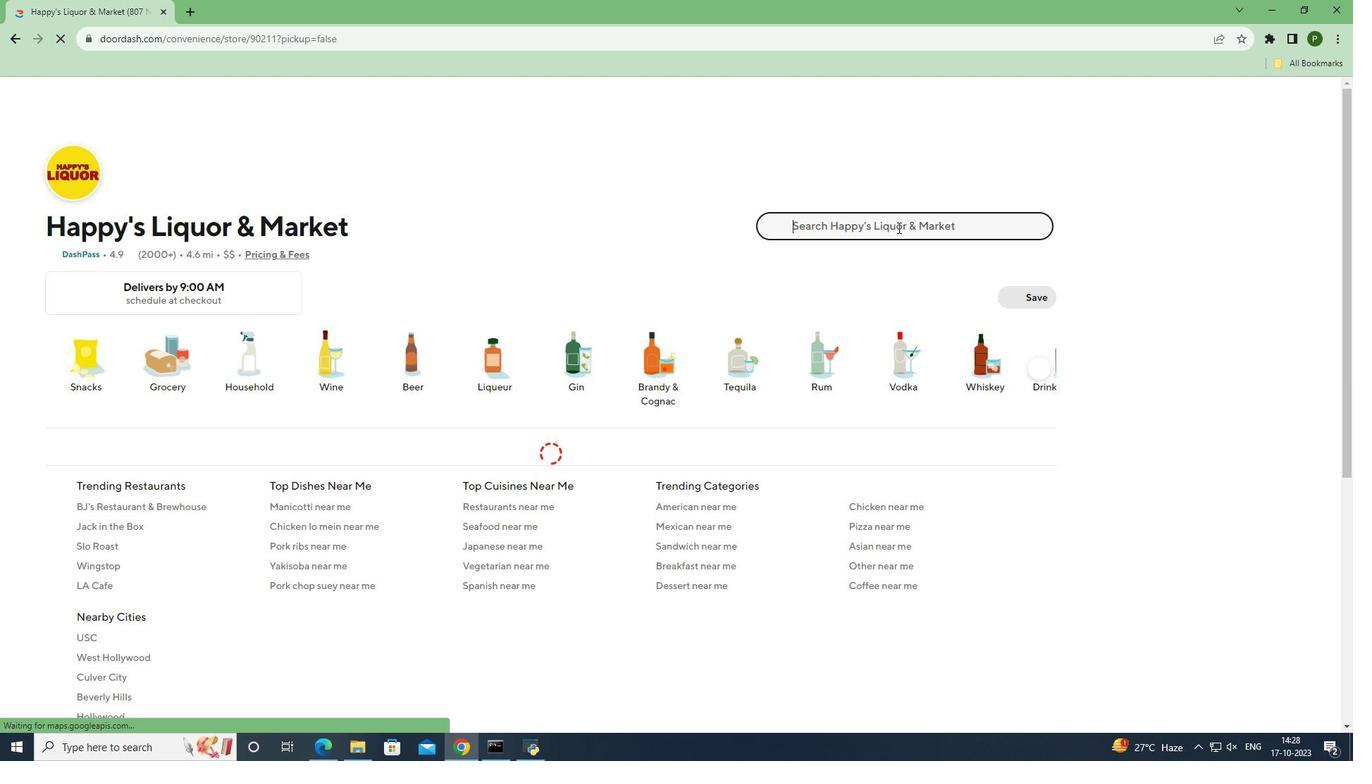 
Action: Key pressed <Key.caps_lock>M<Key.caps_lock>iller<Key.space><Key.caps_lock>L<Key.caps_lock>ite<Key.space><Key.caps_lock>A<Key.caps_lock>merican<Key.space><Key.caps_lock>P<Key.caps_lock>ilsner<Key.space><Key.caps_lock>C<Key.caps_lock>an<Key.space><Key.shift_r>(24<Key.space>ox<Key.space><Key.shift>*<Key.space>3<Key.space>ct<Key.shift_r>)<Key.enter>
Screenshot: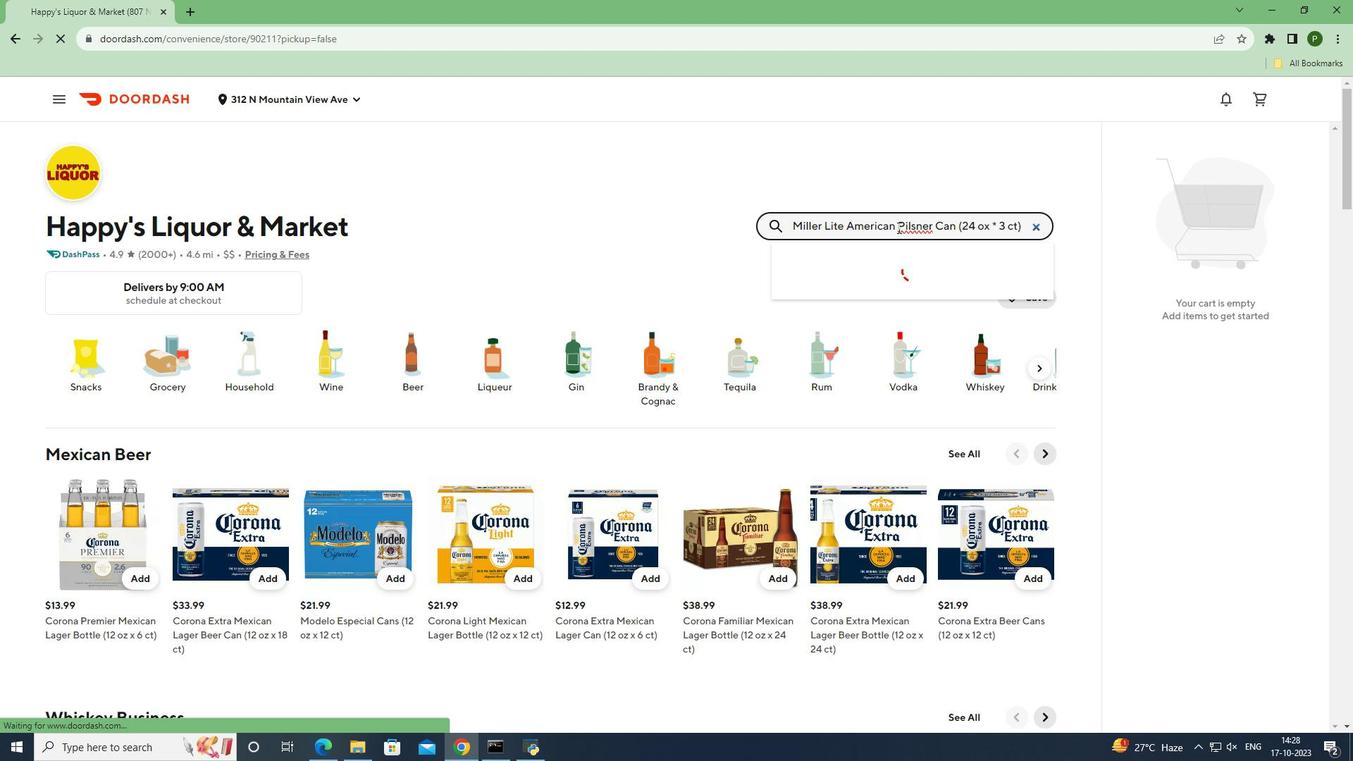 
Action: Mouse moved to (117, 365)
Screenshot: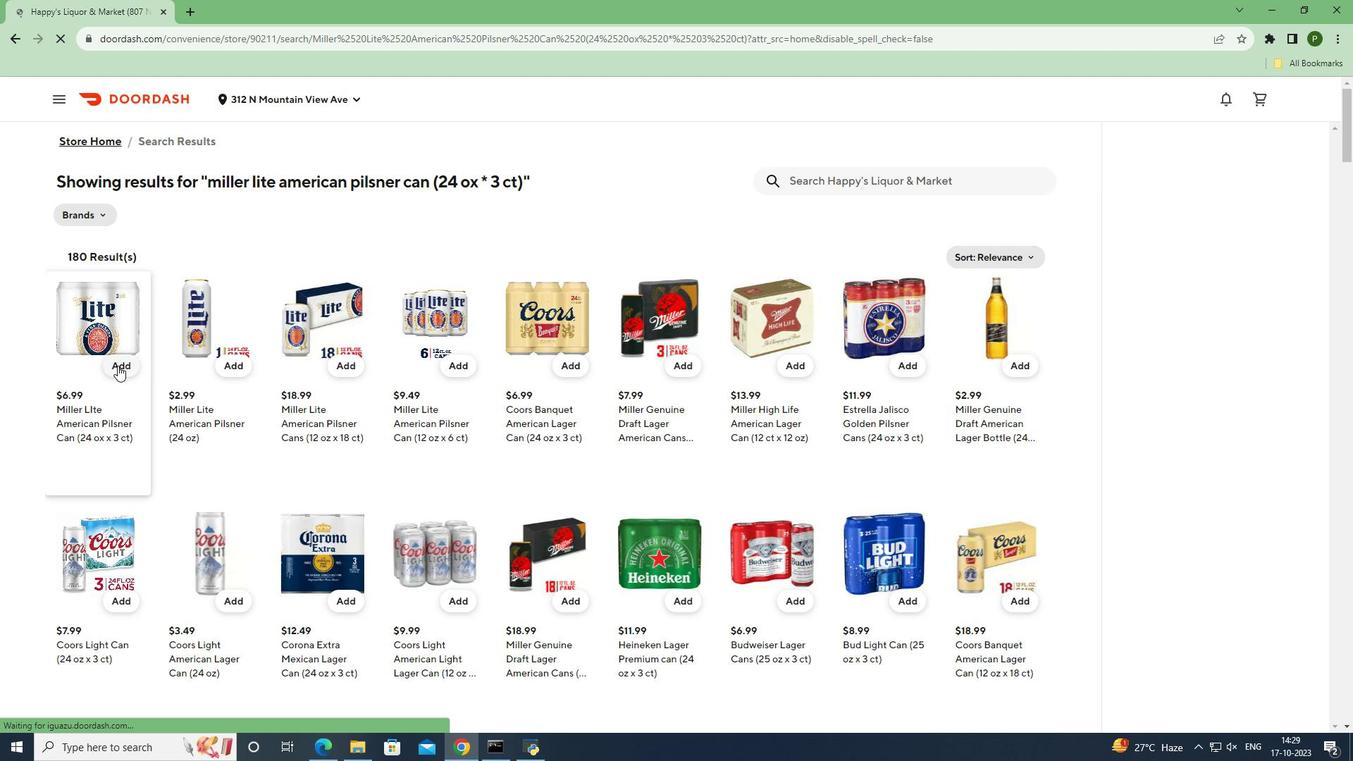 
Action: Mouse pressed left at (117, 365)
Screenshot: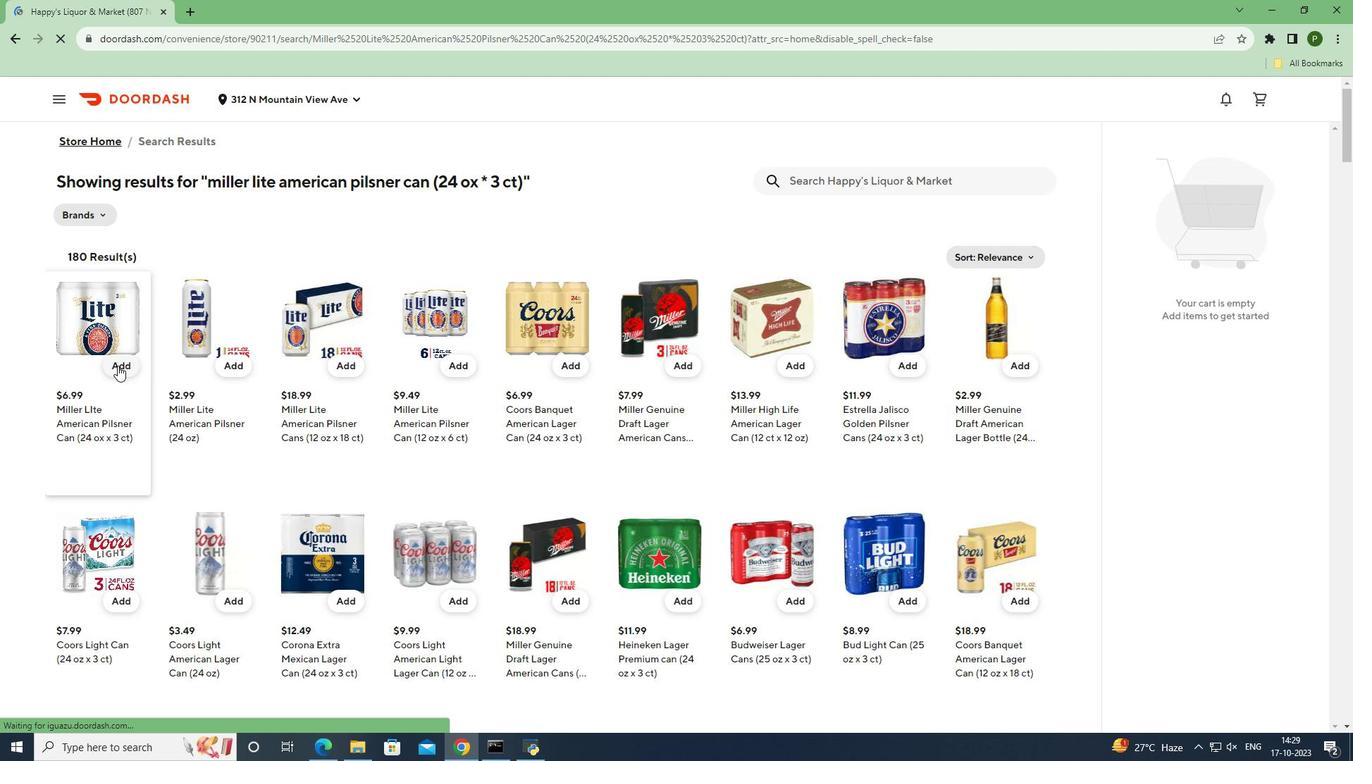 
Action: Mouse moved to (120, 484)
Screenshot: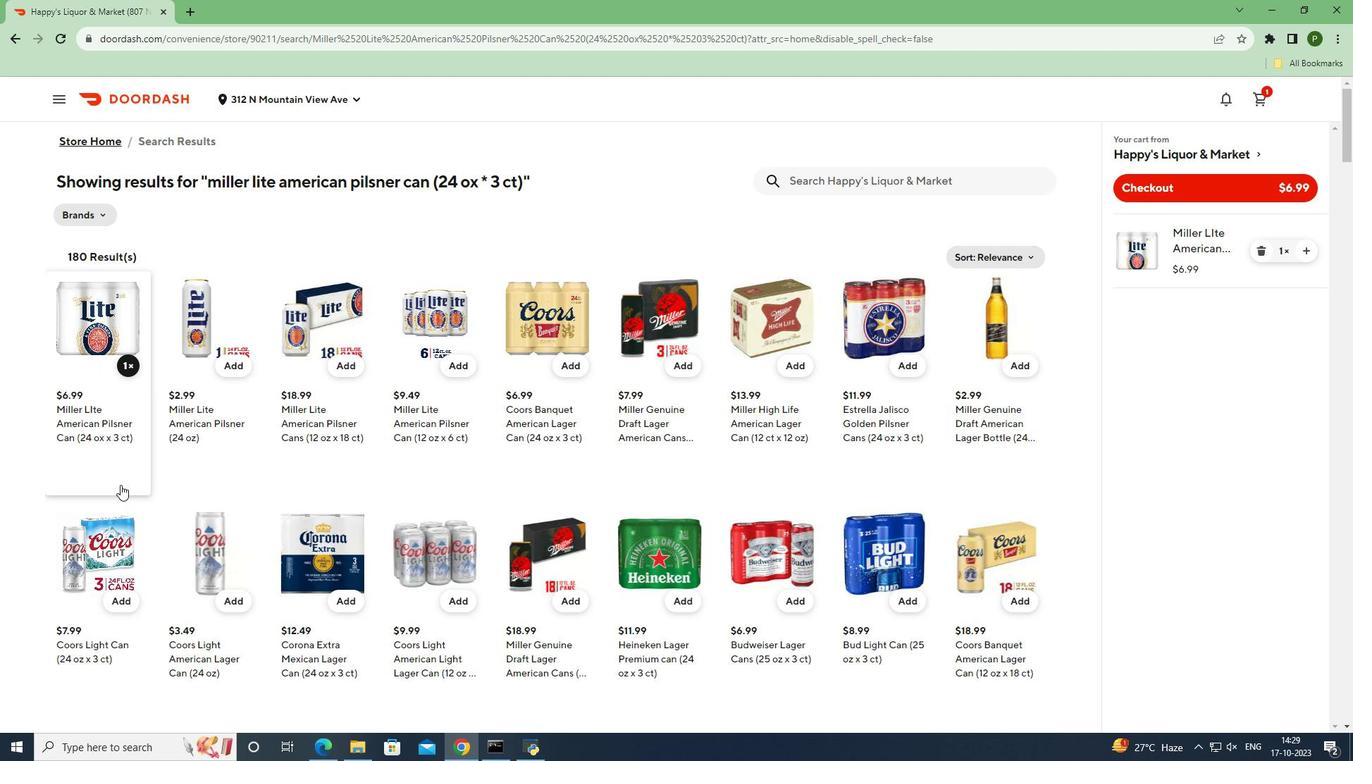 
